 Task: Create an event for the design review.
Action: Mouse moved to (417, 327)
Screenshot: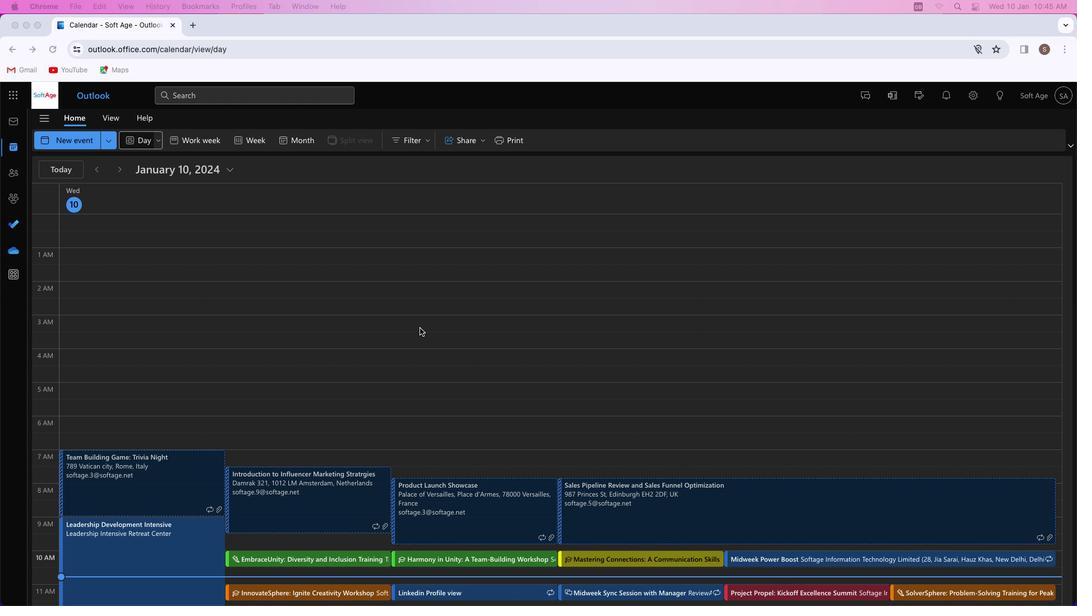 
Action: Mouse pressed left at (417, 327)
Screenshot: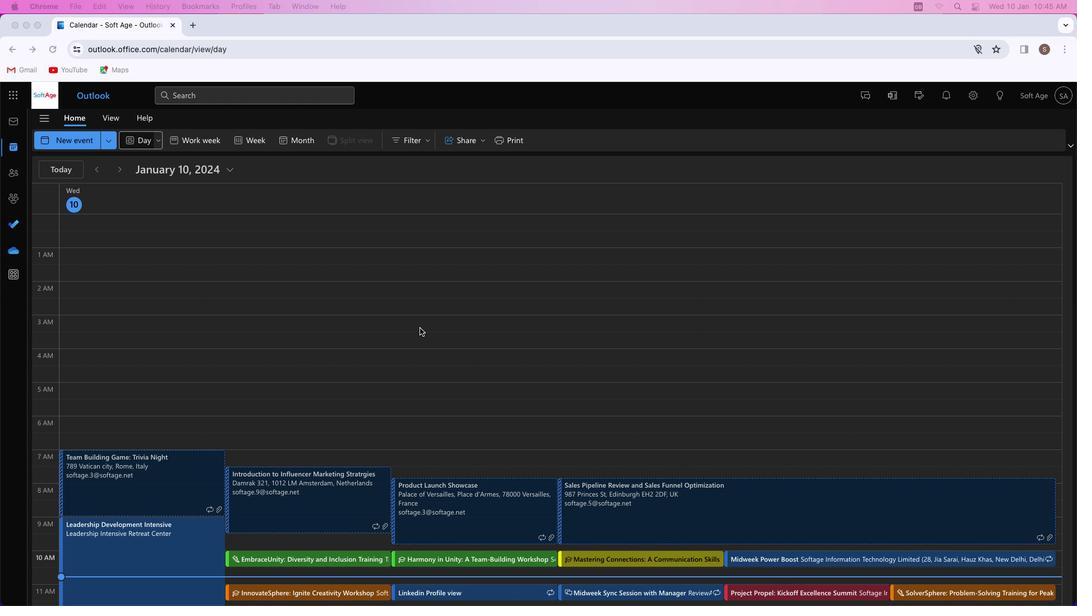 
Action: Mouse moved to (69, 139)
Screenshot: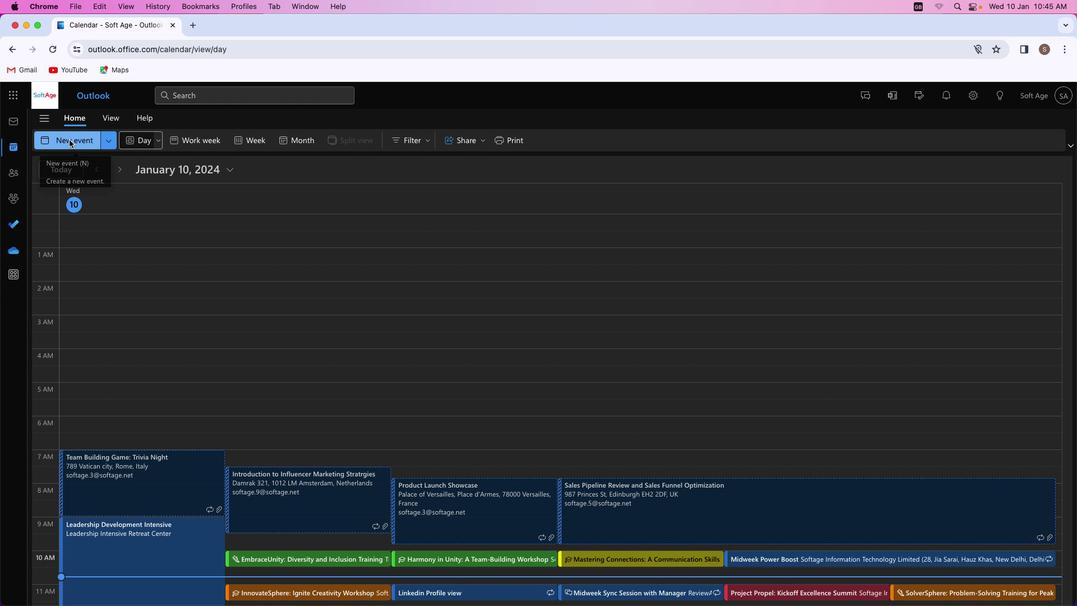 
Action: Mouse pressed left at (69, 139)
Screenshot: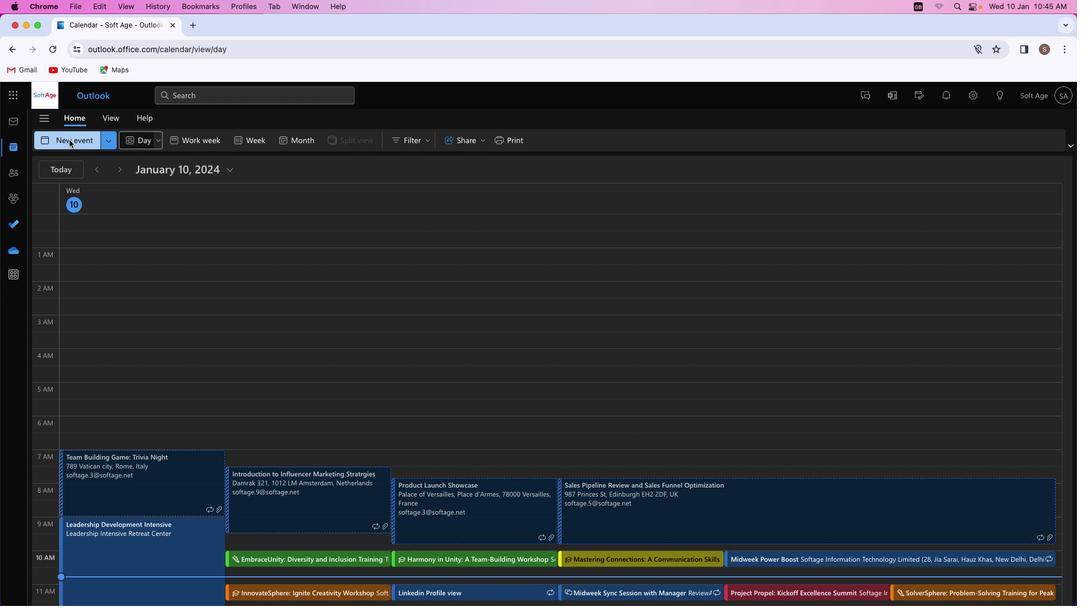 
Action: Mouse moved to (279, 211)
Screenshot: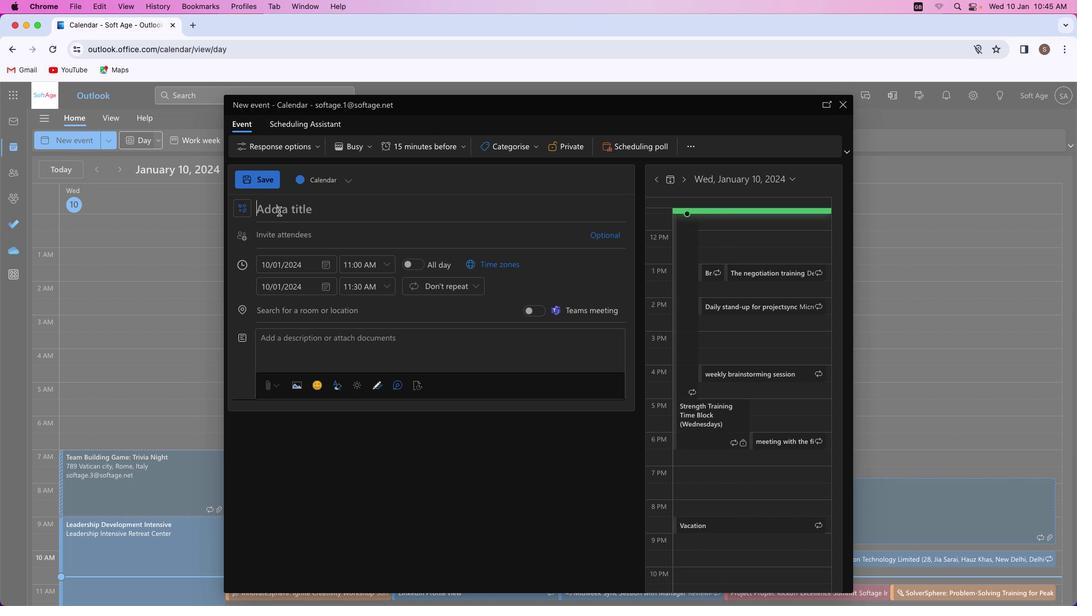 
Action: Mouse pressed left at (279, 211)
Screenshot: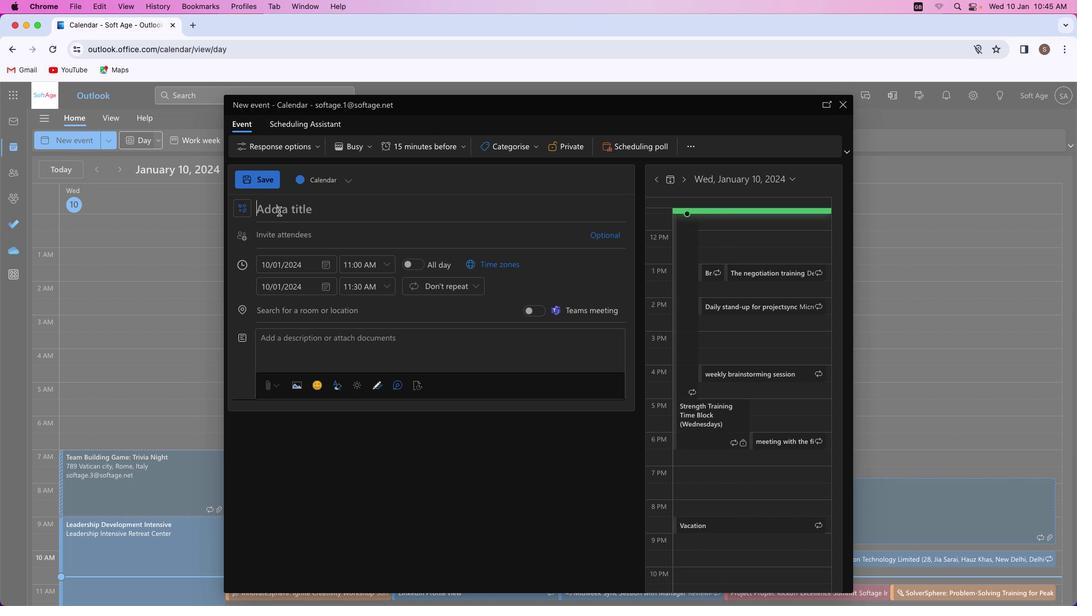 
Action: Key pressed Key.shift'A'Key.spaceKey.shift'C''o''m''p''r''e''h''e''n''s''i''v''e'Key.spaceKey.shift'D''e''s''i''g''n'Key.spaceKey.shift'R''e''v''i''e''w'
Screenshot: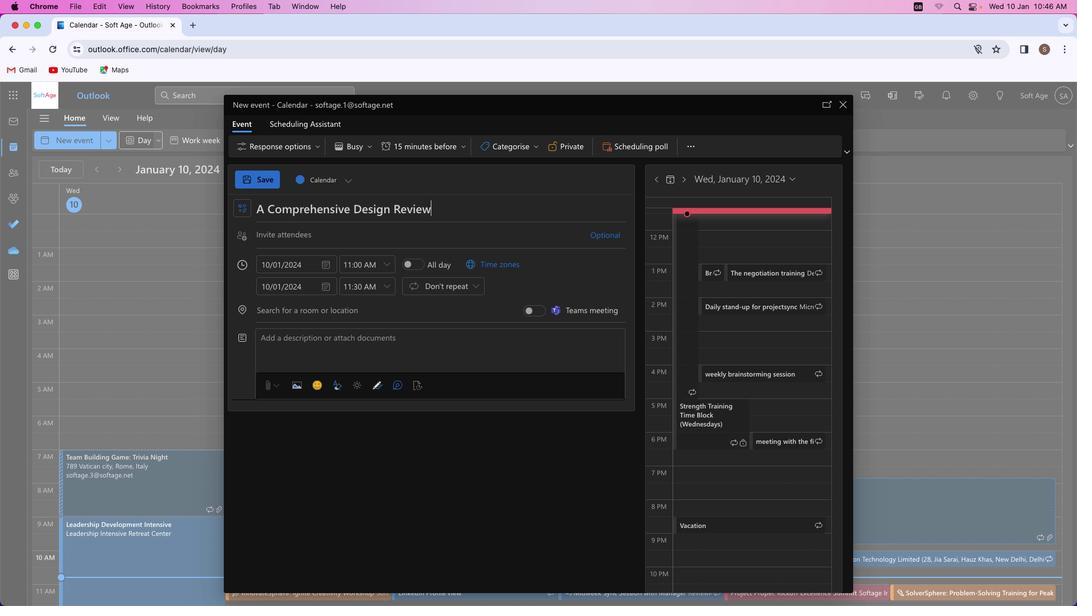 
Action: Mouse moved to (312, 311)
Screenshot: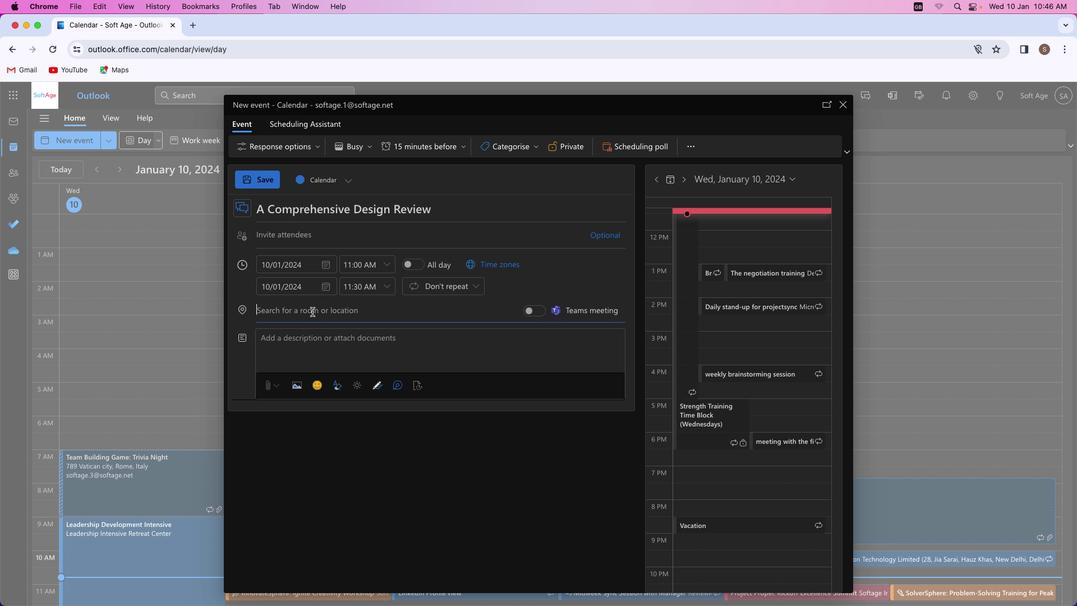 
Action: Mouse pressed left at (312, 311)
Screenshot: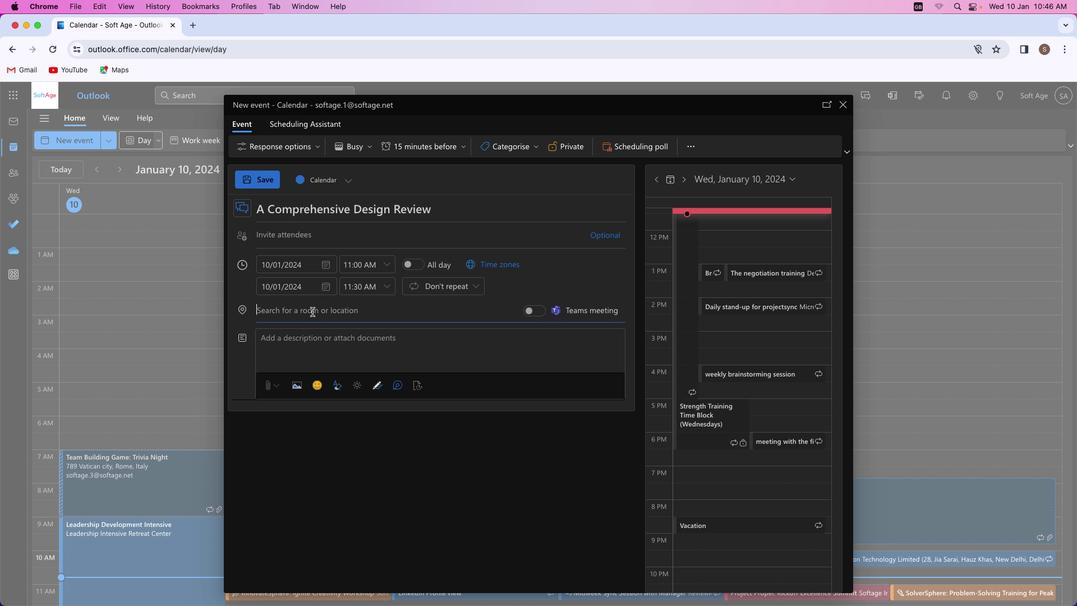 
Action: Key pressed Key.shift'R''e''v''i''e''w'
Screenshot: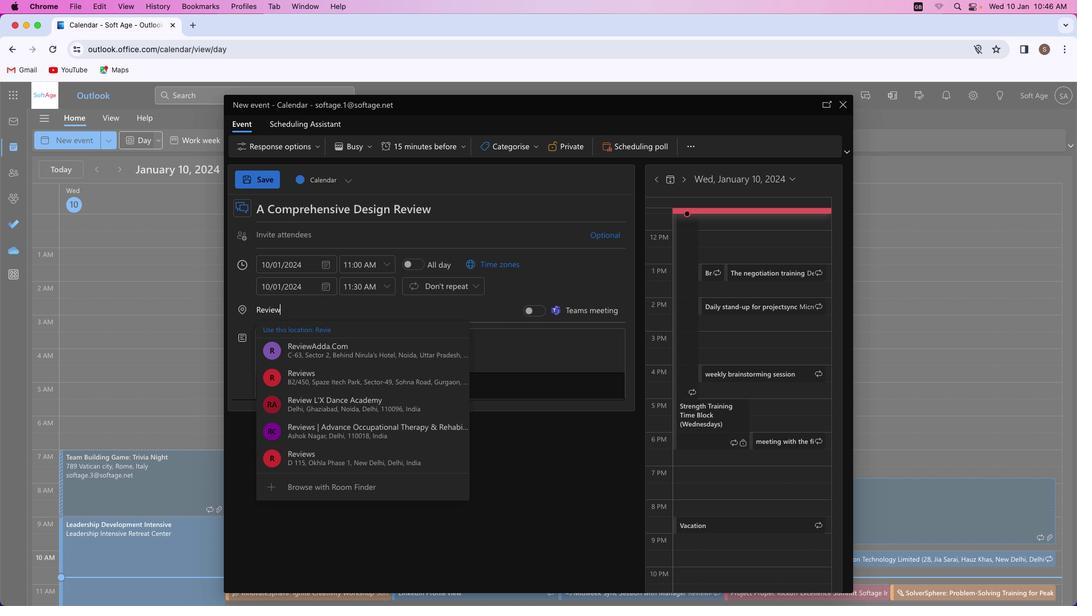
Action: Mouse moved to (327, 345)
Screenshot: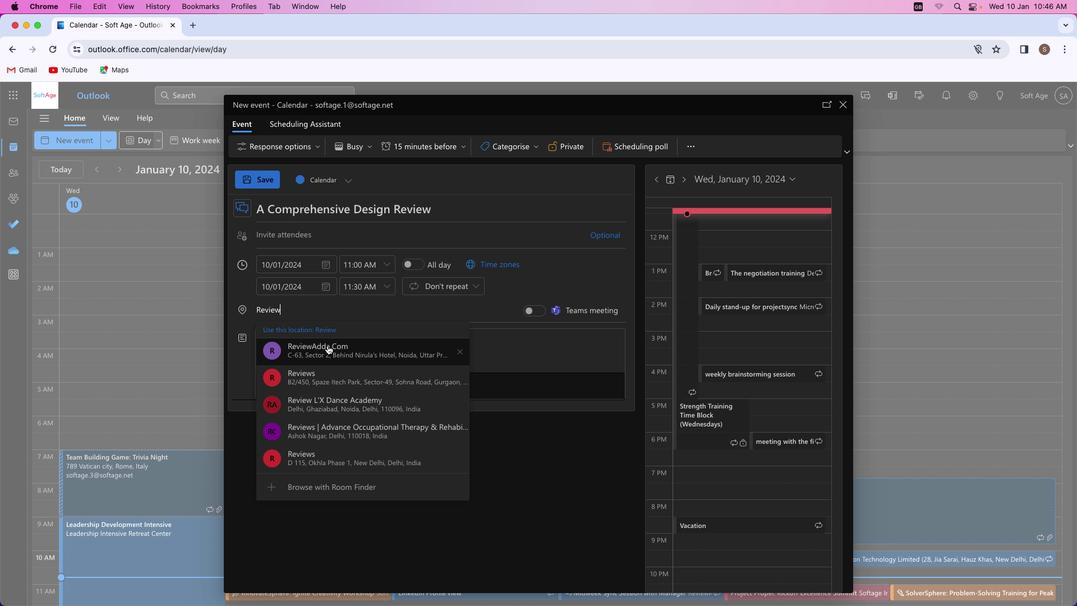 
Action: Mouse pressed left at (327, 345)
Screenshot: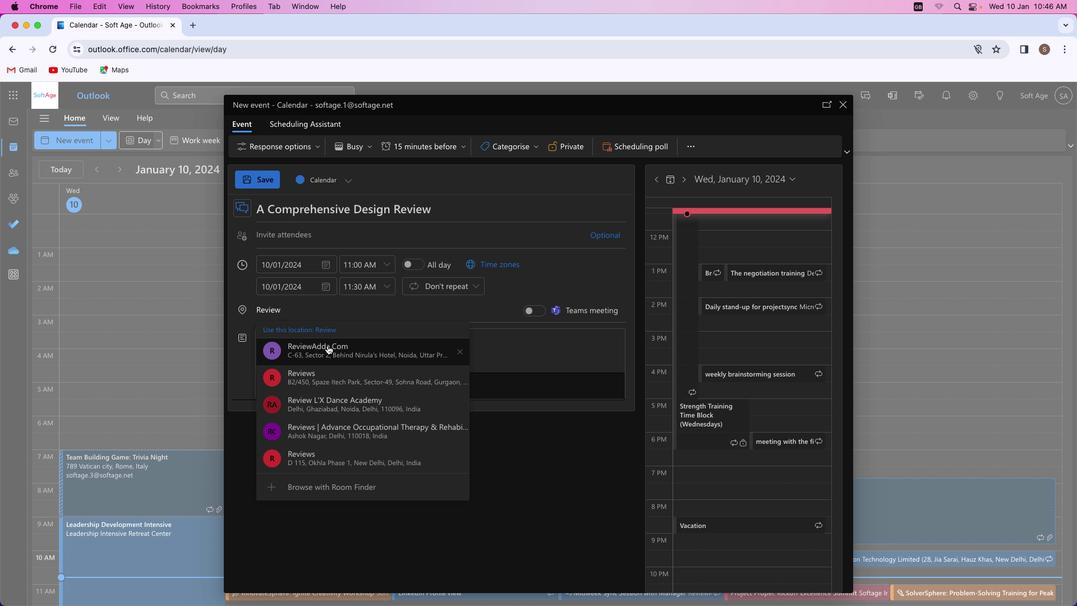
Action: Mouse moved to (318, 342)
Screenshot: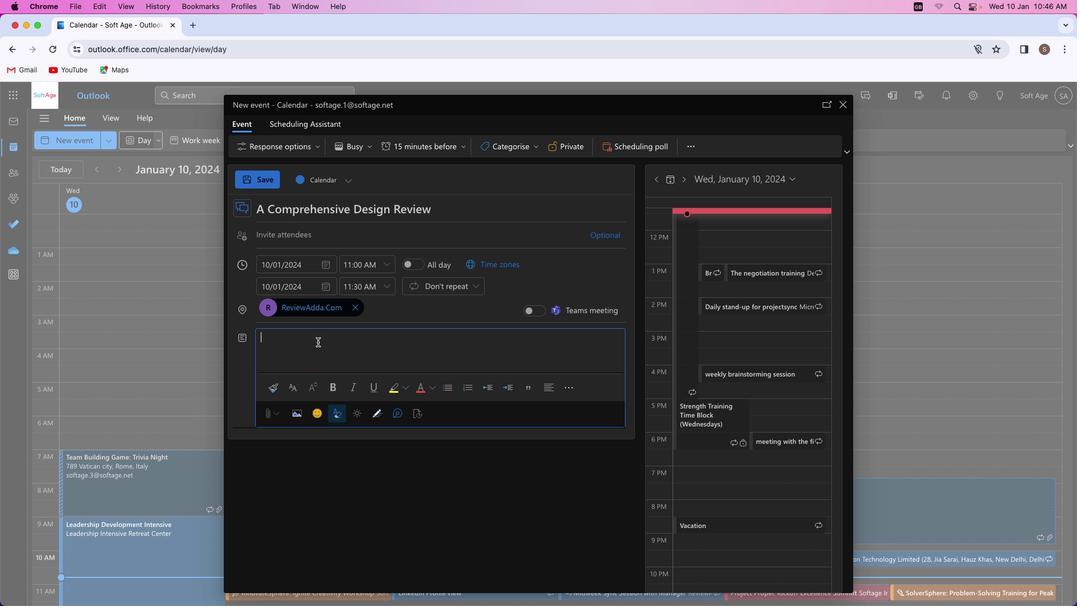 
Action: Mouse pressed left at (318, 342)
Screenshot: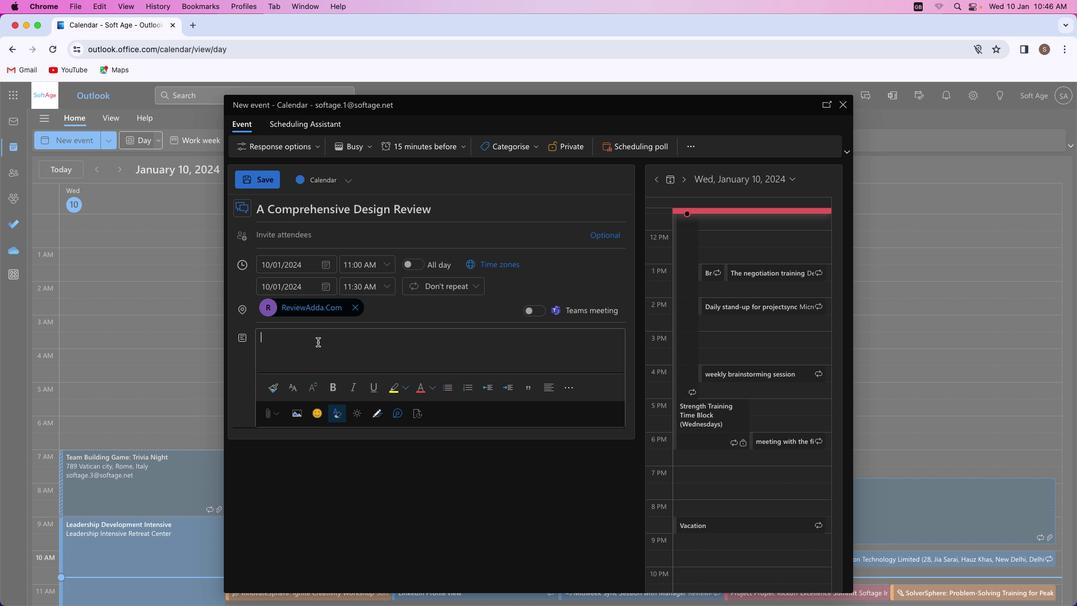 
Action: Mouse moved to (318, 342)
Screenshot: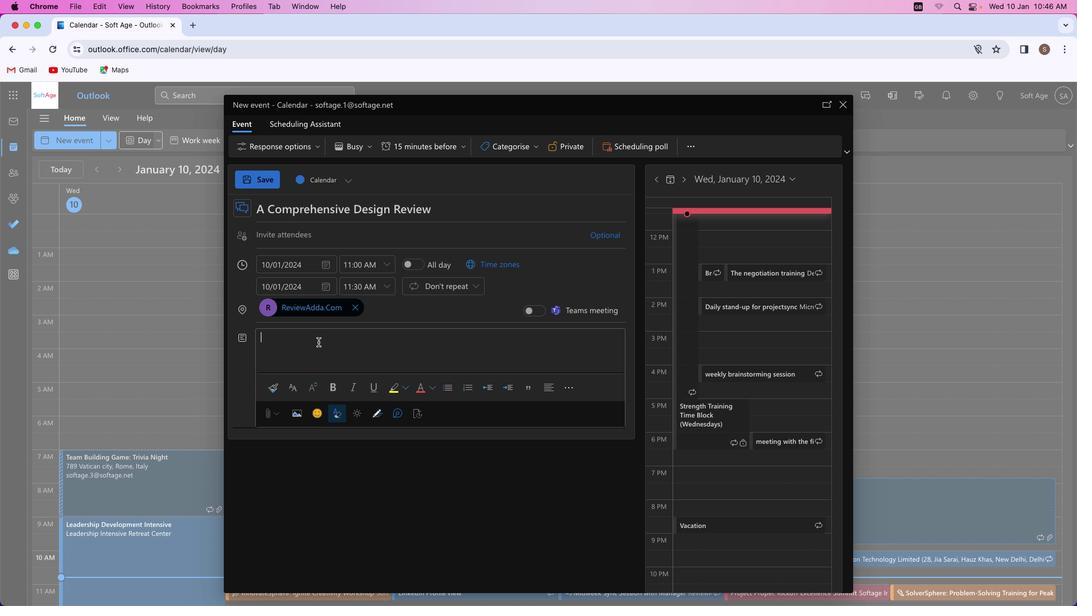 
Action: Key pressed Key.shift'D''i''v''e'Key.space'i''n''t''o'Key.space'o''u''r'Key.space'f''o''c''u''s''e''d'Key.space'd''e''s''i''g''n'Key.space'r''e''v''i''e''w'Key.space's''e''s''s''i''o''n'Key.spaceKey.backspace'.'Key.spaceKey.shift'A''l''l''o''c''a''t''e'Key.space'd''e''d''i''c''a''t''e''d'Key.space't''i''m''e'Key.space't''o'Key.space'a''s''s''e''s''s'','Key.space'r''e''f''i''n''e'','Key.space'a''n''d'Key.space'e''l''e''v''a''t''e'Key.space'y''o''u''r'Key.space'p''r''o''j''e''c''t''s'','Key.space'e''n''s''u''r''i''n''g'Key.space'p''r''e''c''i''s''i''o''n'Key.space'a''n''d'Key.space'c''r''e''a''t''i''v''i''t''y'Key.space'i''n'Key.space'e''v''e''r''y'Key.space'd''e''t''a''i''l''.'
Screenshot: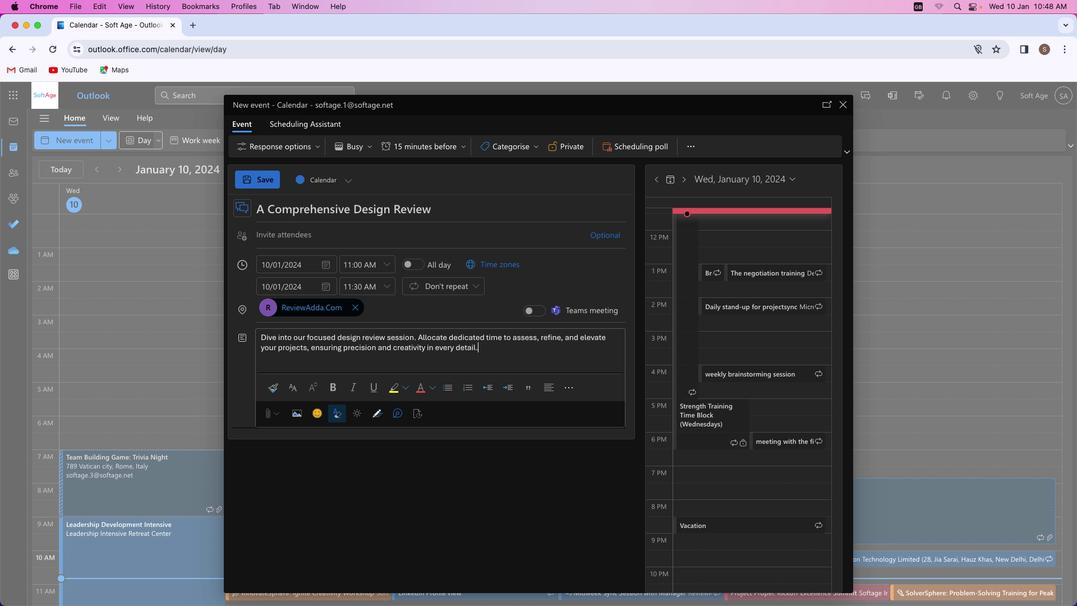 
Action: Mouse moved to (414, 336)
Screenshot: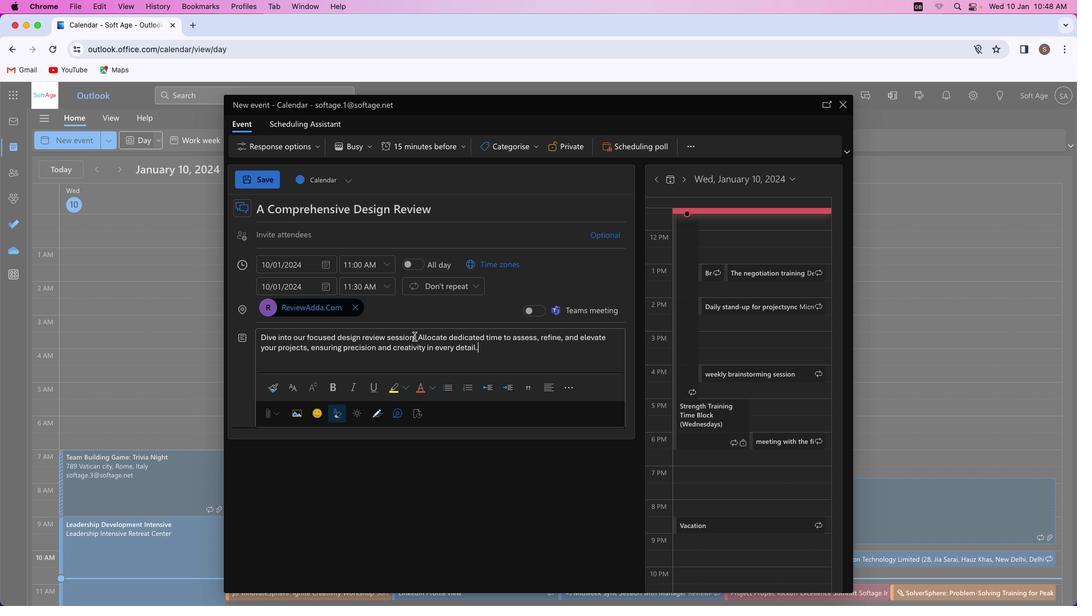 
Action: Mouse pressed left at (414, 336)
Screenshot: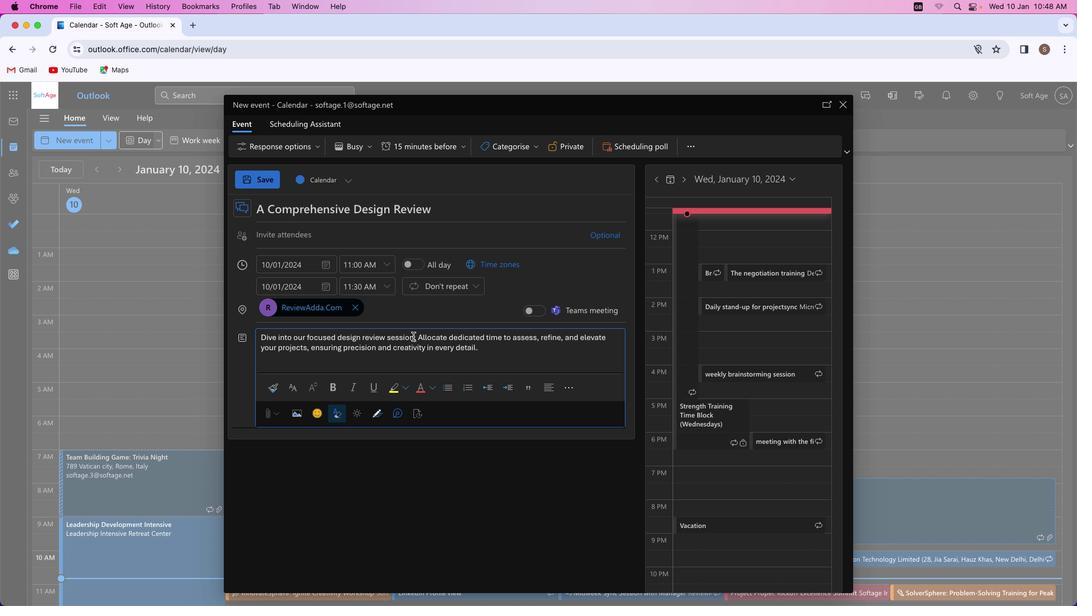 
Action: Mouse moved to (332, 389)
Screenshot: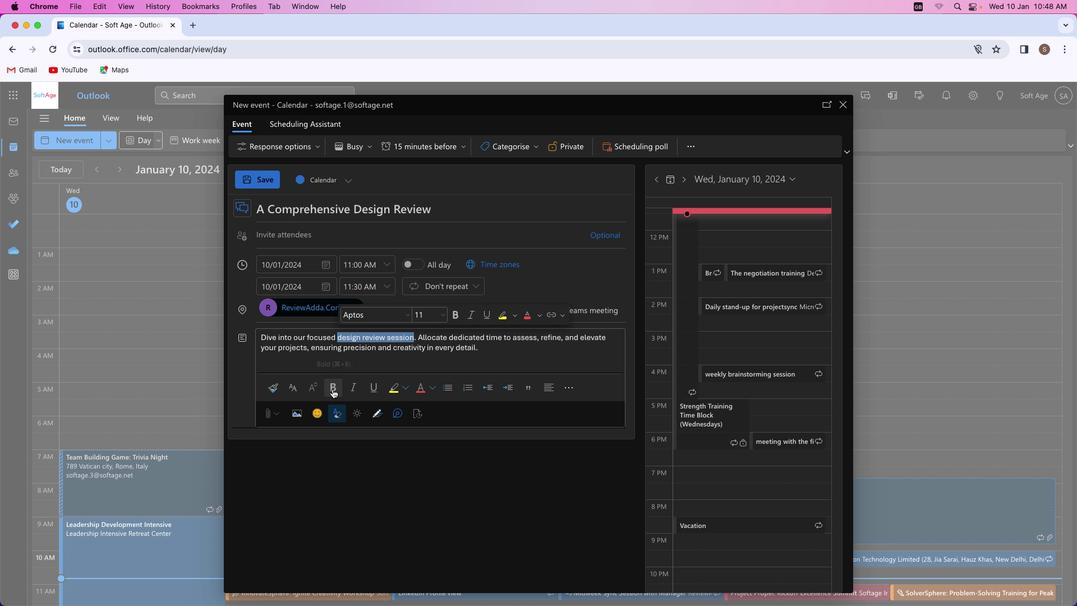 
Action: Mouse pressed left at (332, 389)
Screenshot: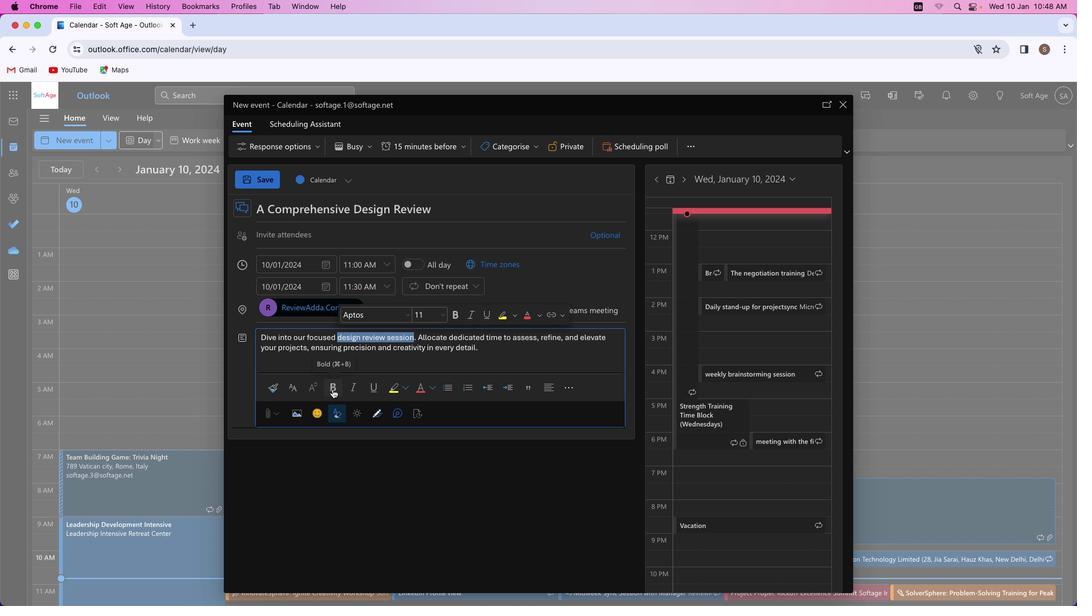 
Action: Mouse moved to (354, 387)
Screenshot: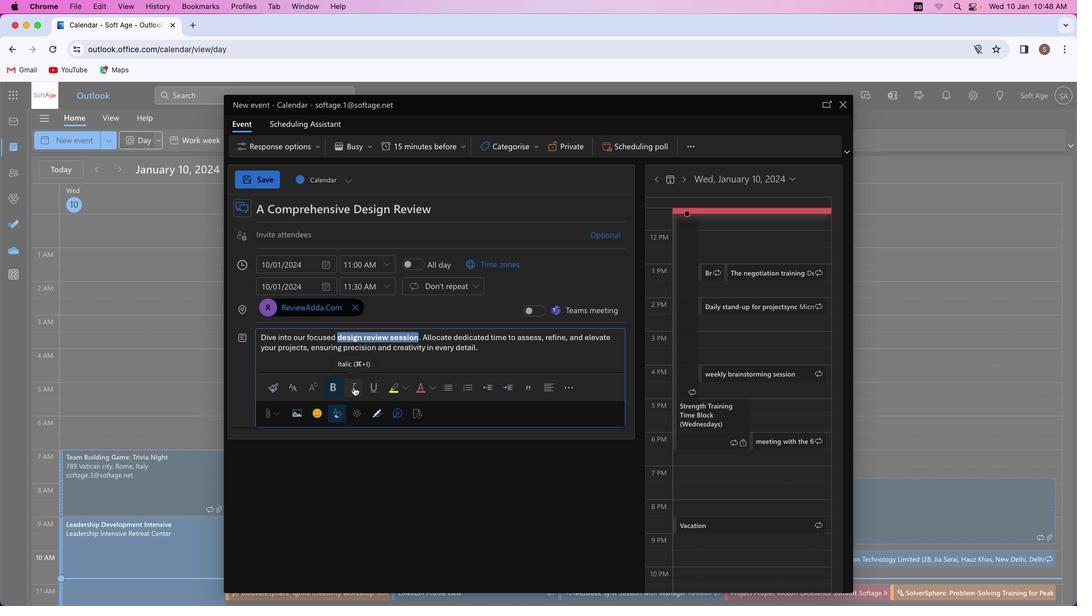 
Action: Mouse pressed left at (354, 387)
Screenshot: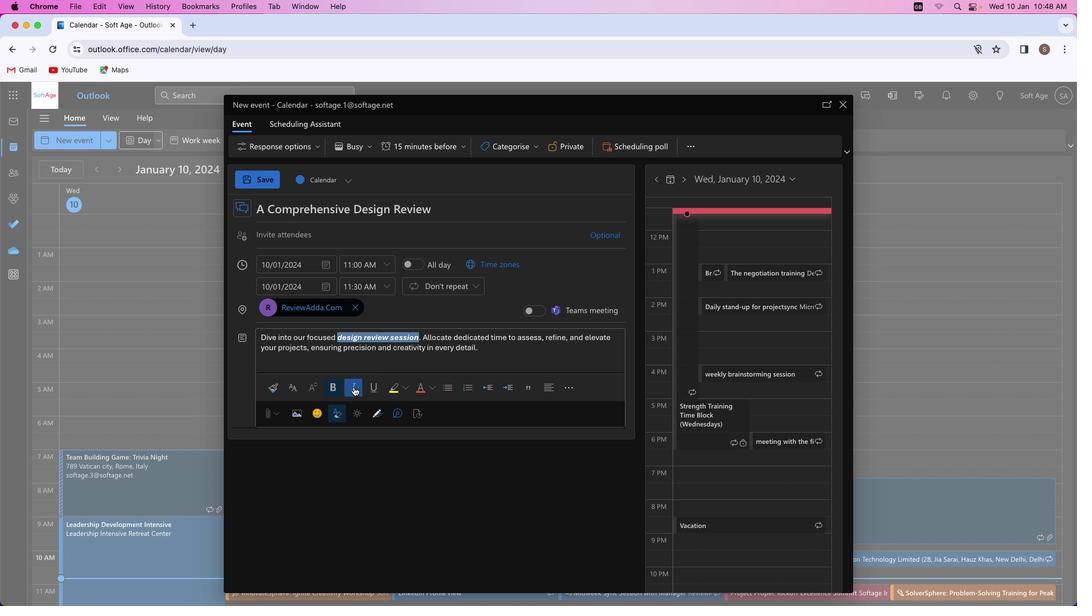 
Action: Mouse moved to (419, 389)
Screenshot: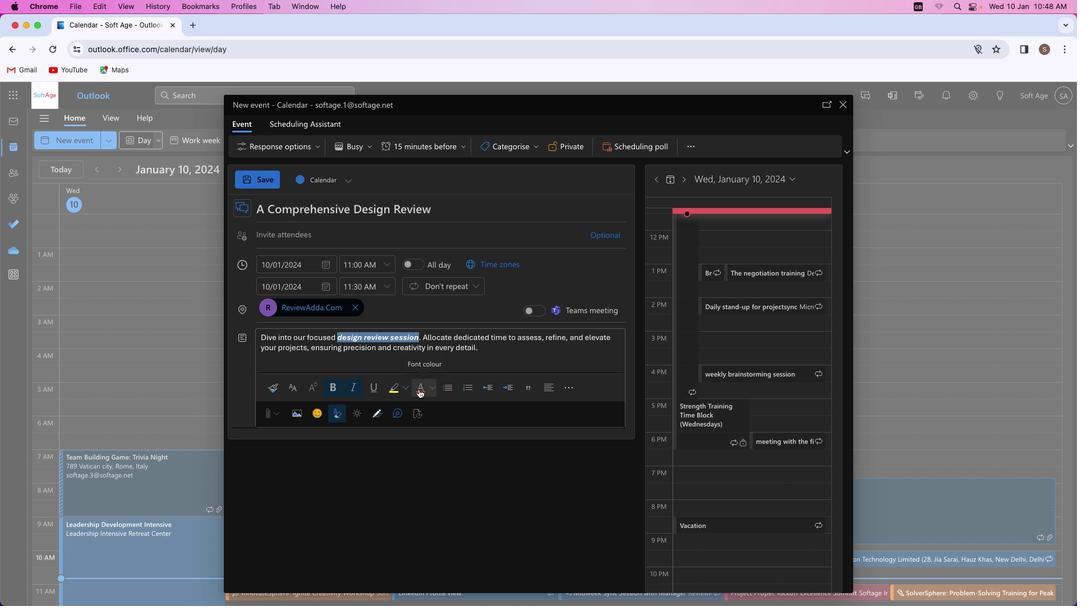 
Action: Mouse pressed left at (419, 389)
Screenshot: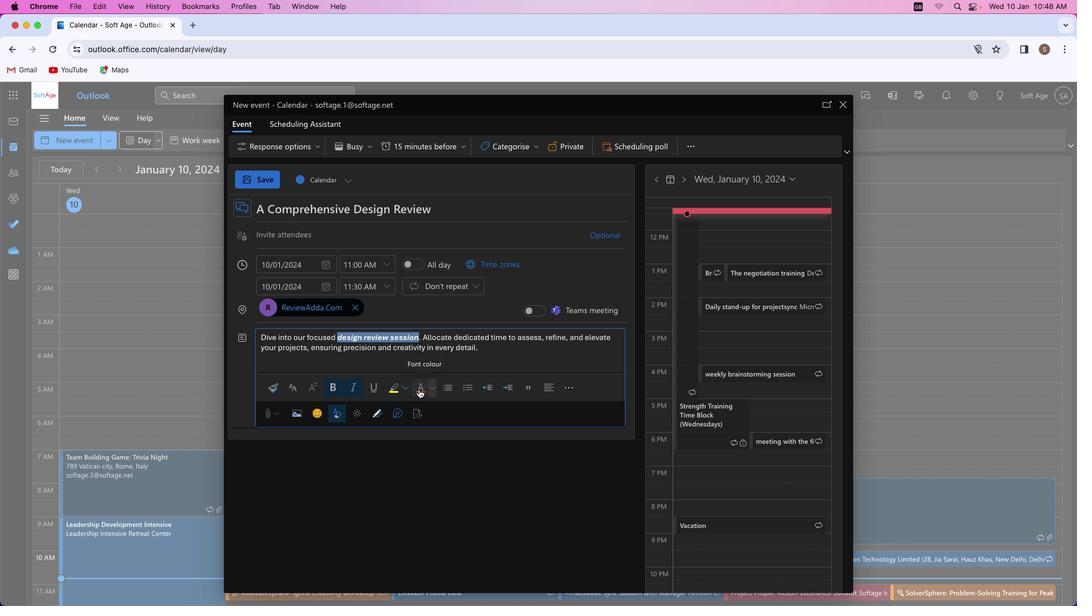 
Action: Mouse moved to (482, 352)
Screenshot: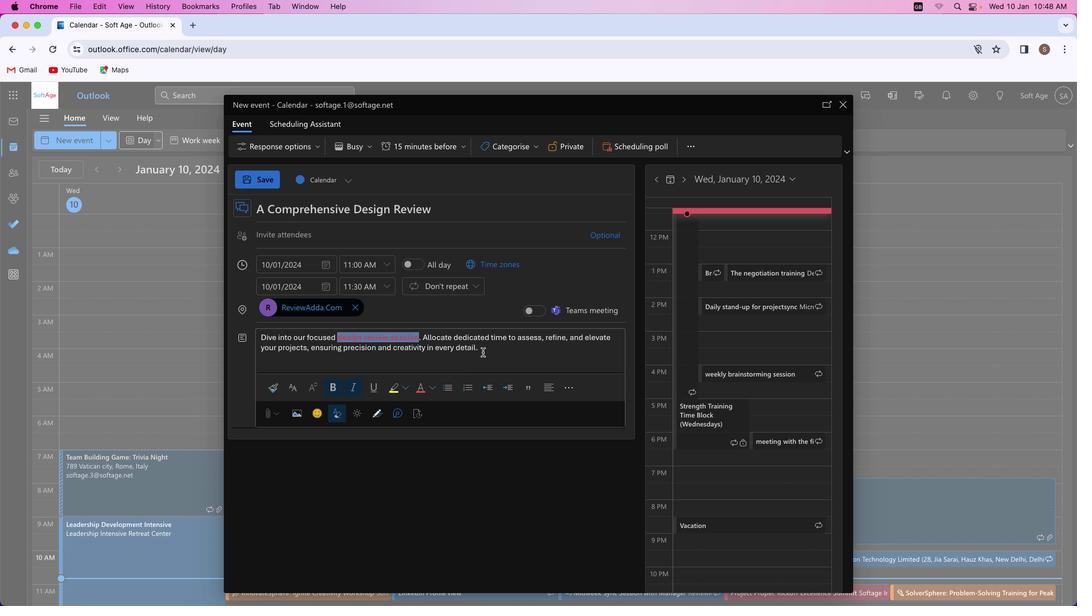 
Action: Mouse pressed left at (482, 352)
Screenshot: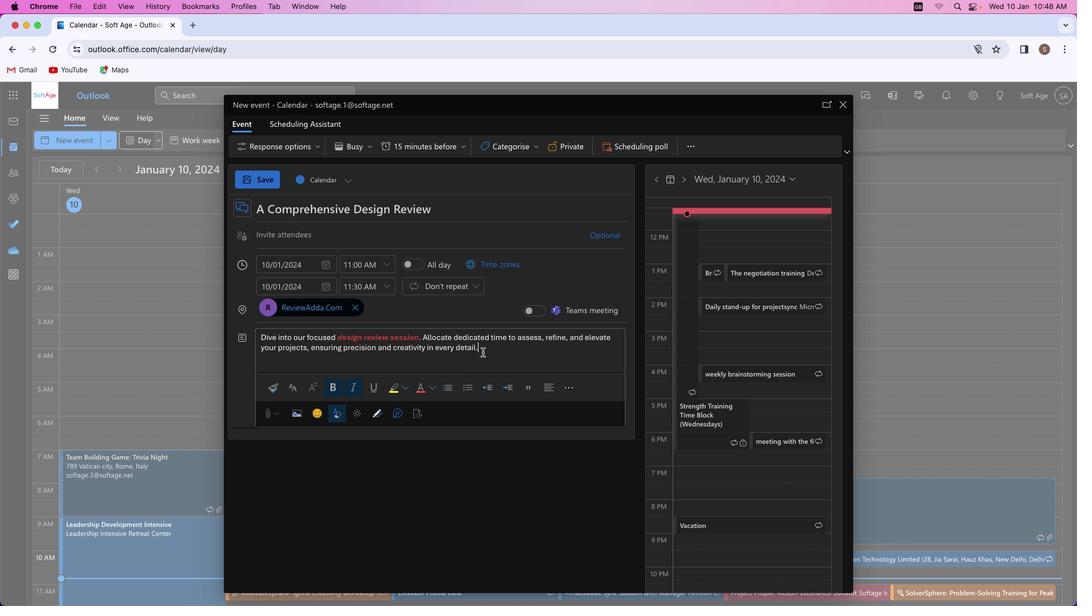 
Action: Mouse moved to (505, 346)
Screenshot: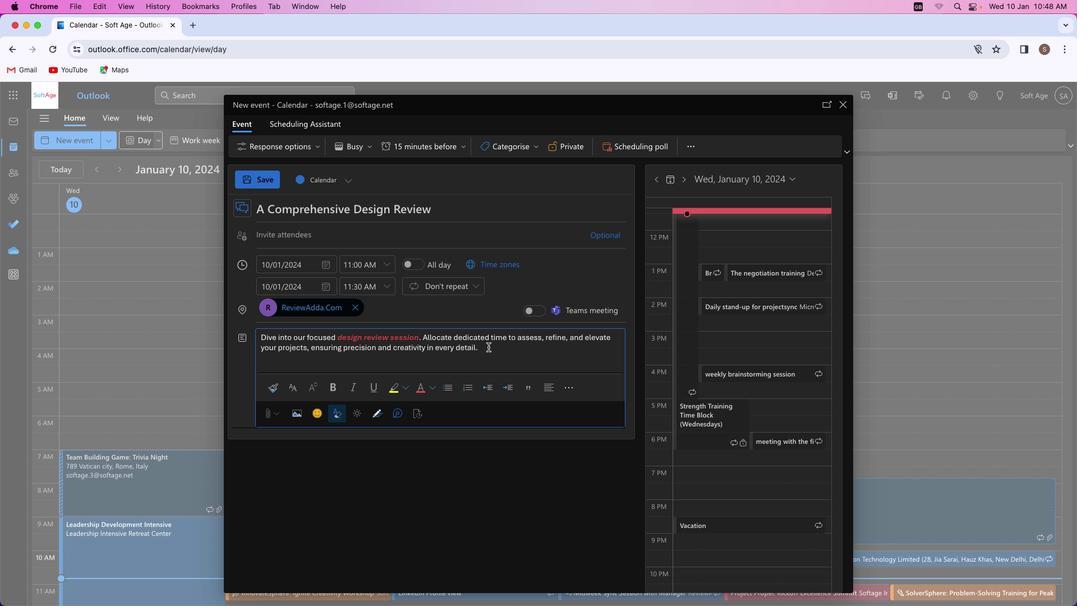 
Action: Mouse pressed left at (505, 346)
Screenshot: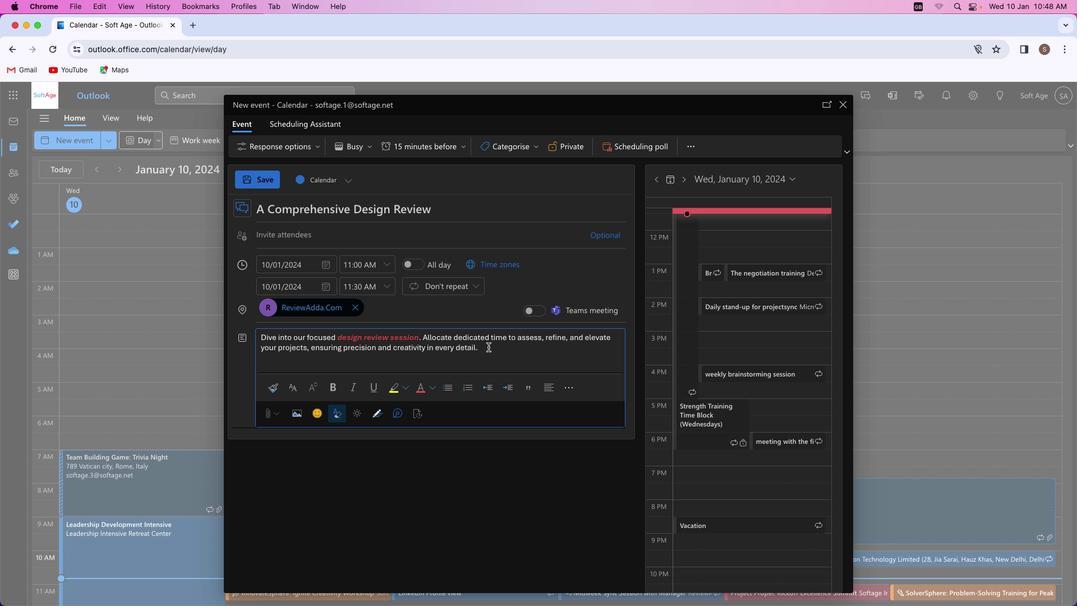 
Action: Mouse moved to (392, 386)
Screenshot: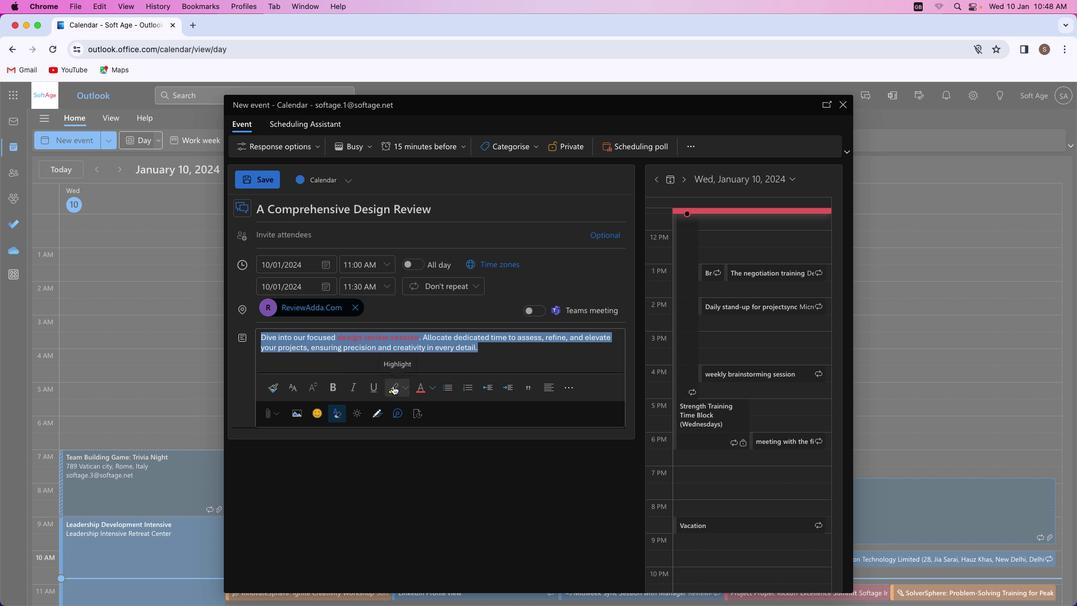 
Action: Mouse pressed left at (392, 386)
Screenshot: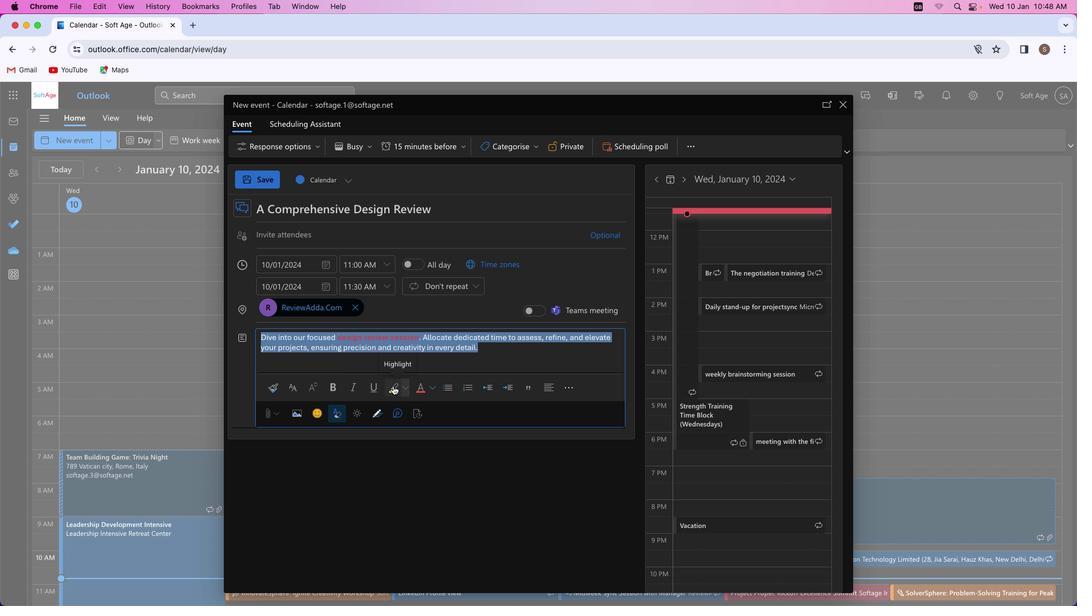 
Action: Mouse moved to (314, 384)
Screenshot: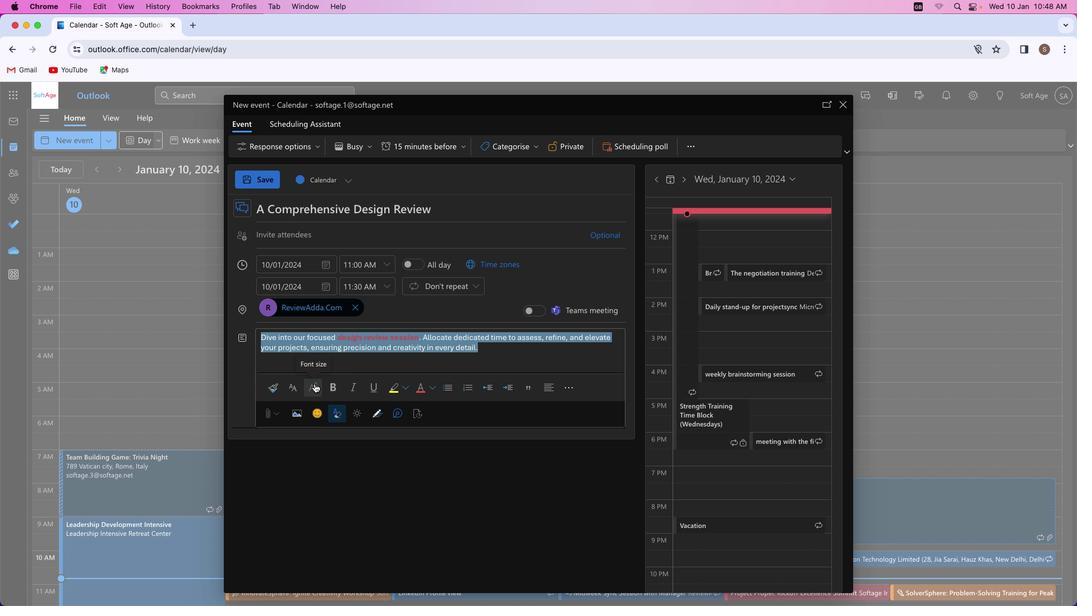 
Action: Mouse pressed left at (314, 384)
Screenshot: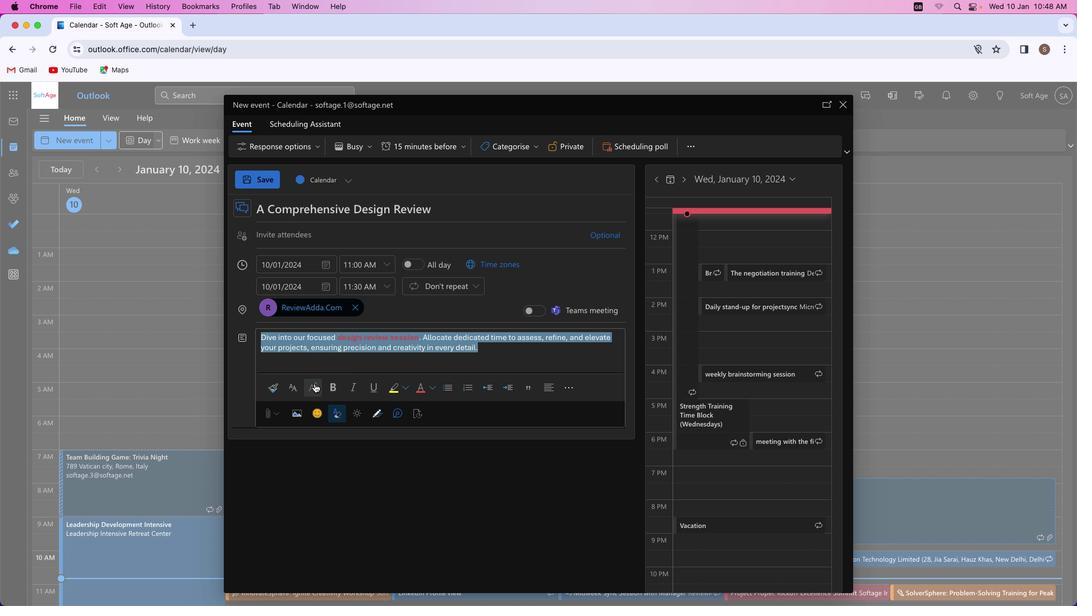 
Action: Mouse moved to (326, 490)
Screenshot: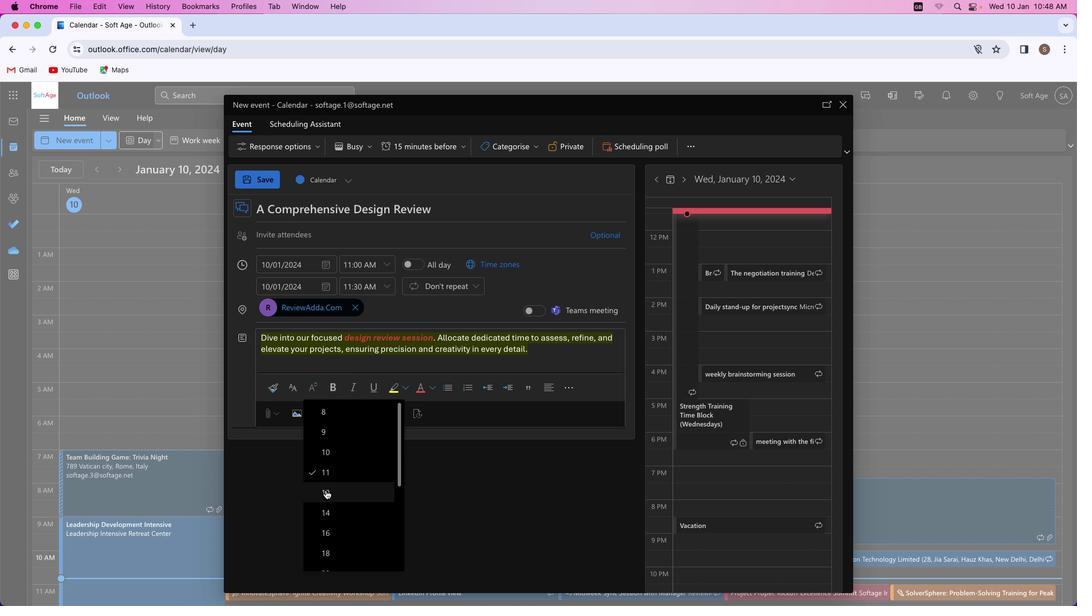 
Action: Mouse pressed left at (326, 490)
Screenshot: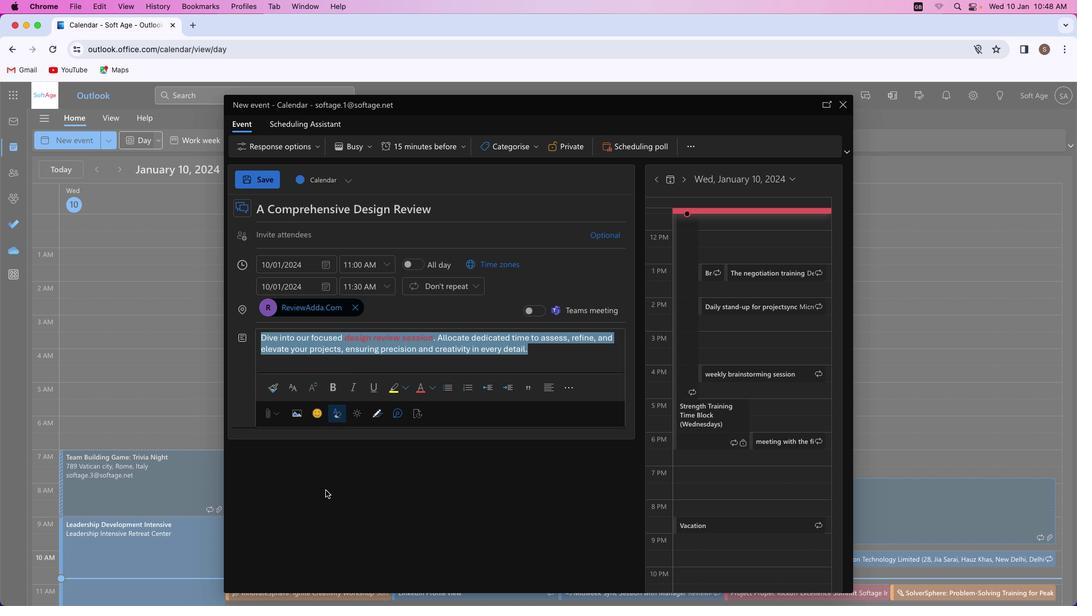 
Action: Mouse moved to (544, 359)
Screenshot: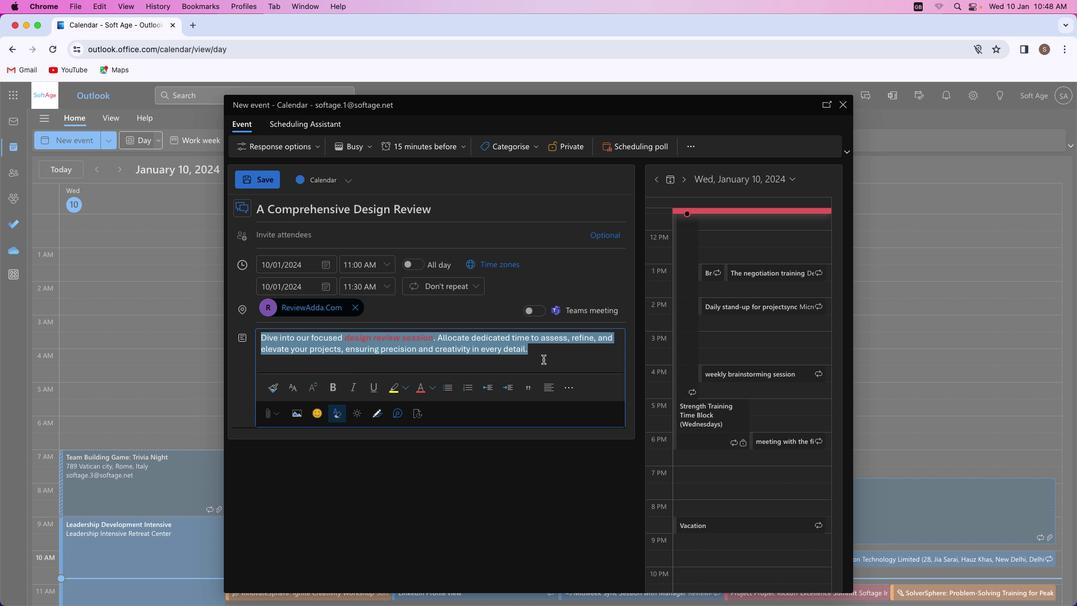 
Action: Mouse pressed left at (544, 359)
Screenshot: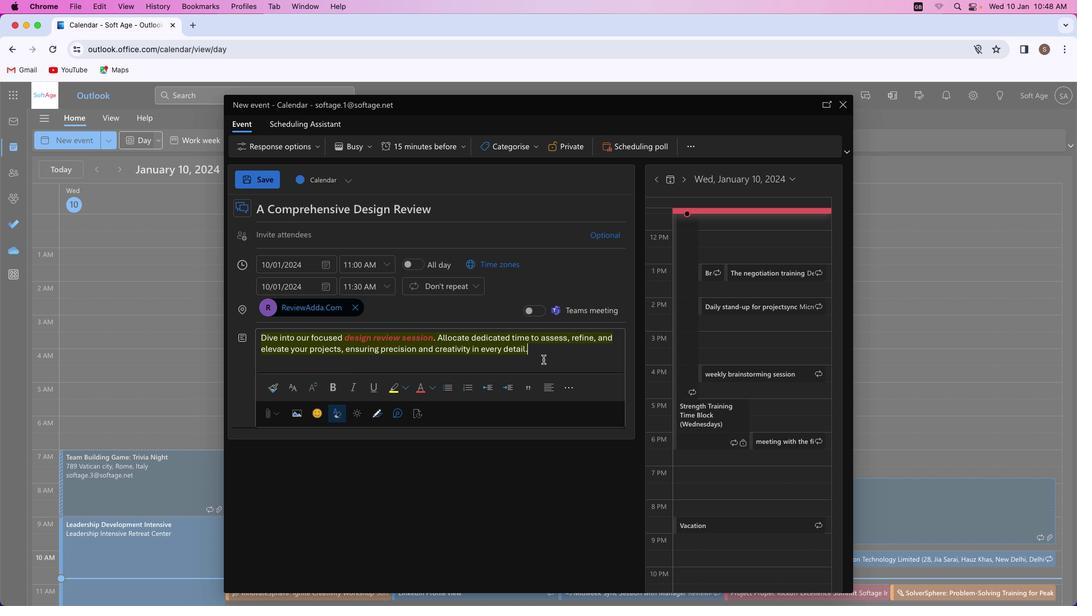
Action: Mouse moved to (532, 145)
Screenshot: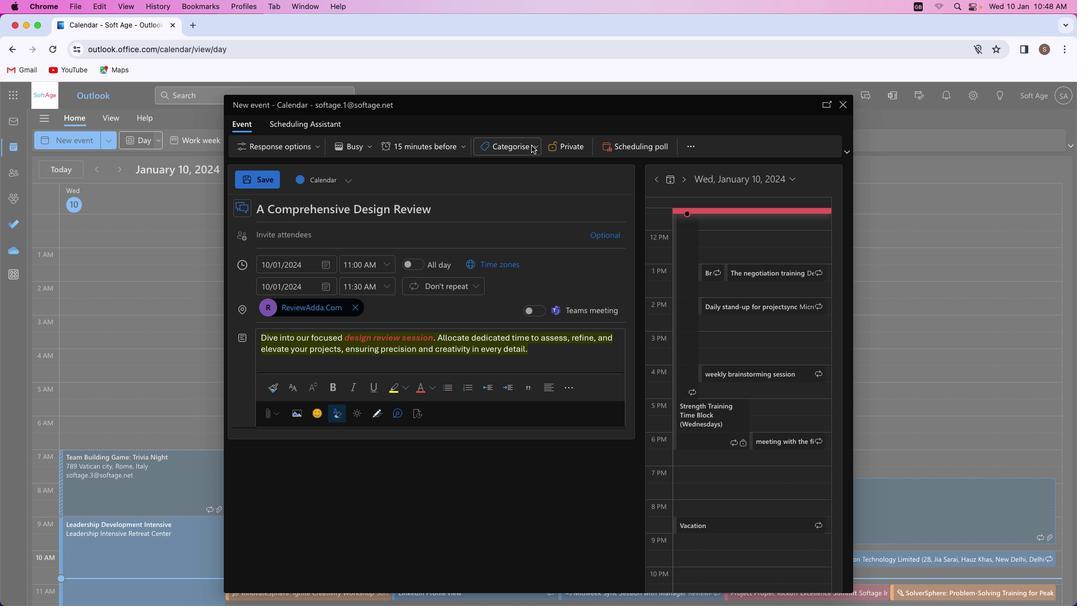 
Action: Mouse pressed left at (532, 145)
Screenshot: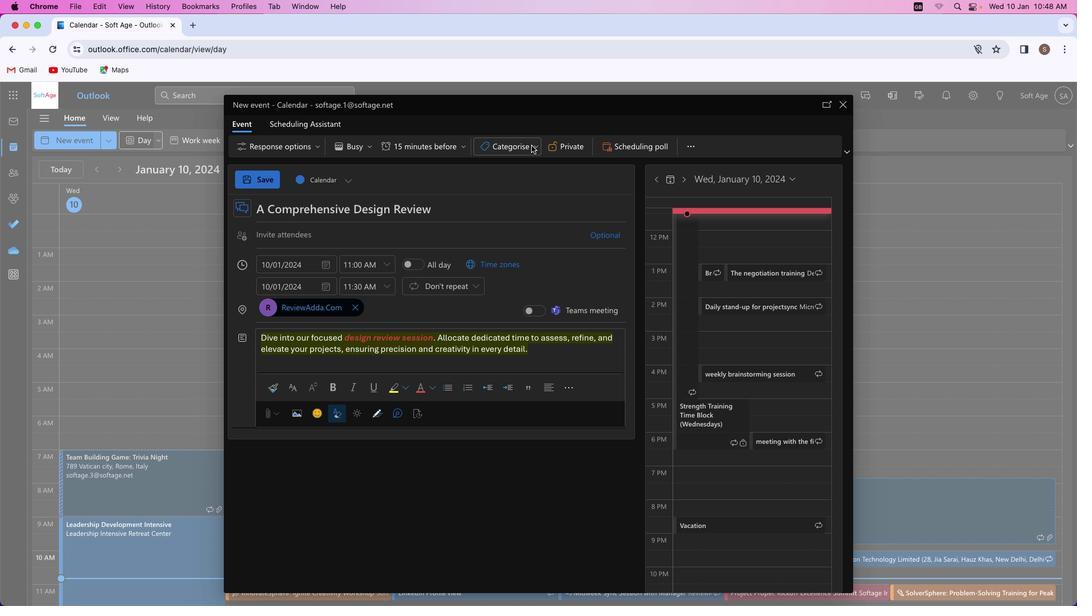 
Action: Mouse moved to (507, 242)
Screenshot: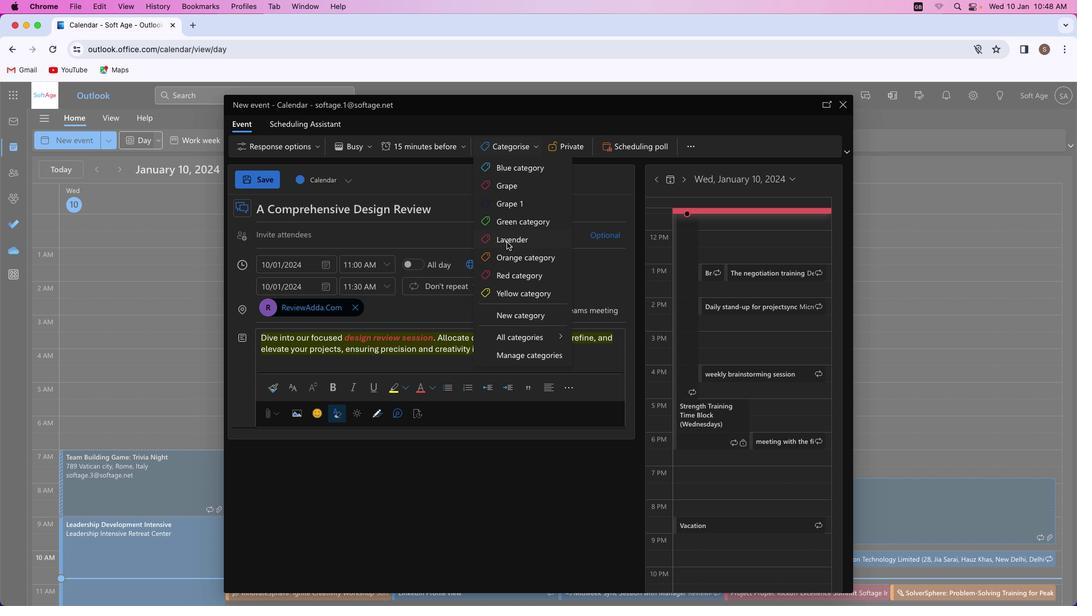 
Action: Mouse pressed left at (507, 242)
Screenshot: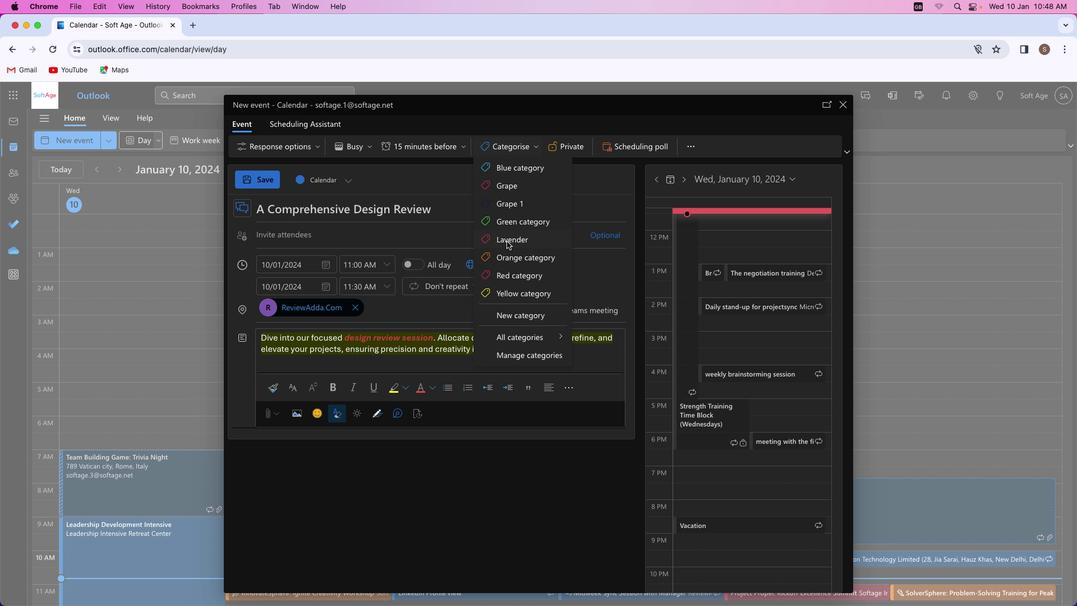 
Action: Mouse moved to (259, 178)
Screenshot: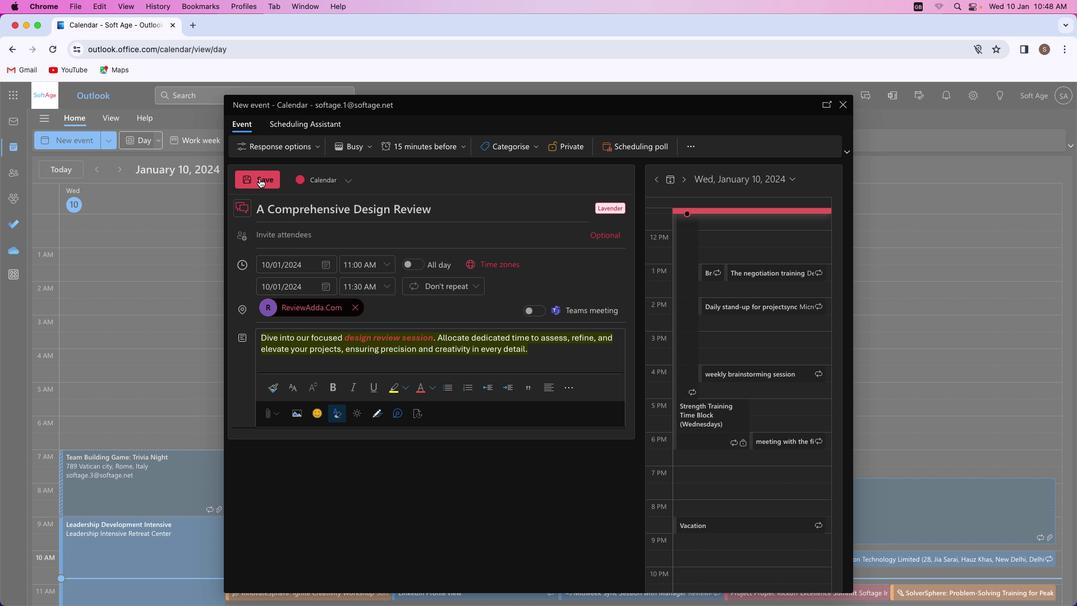 
Action: Mouse pressed left at (259, 178)
Screenshot: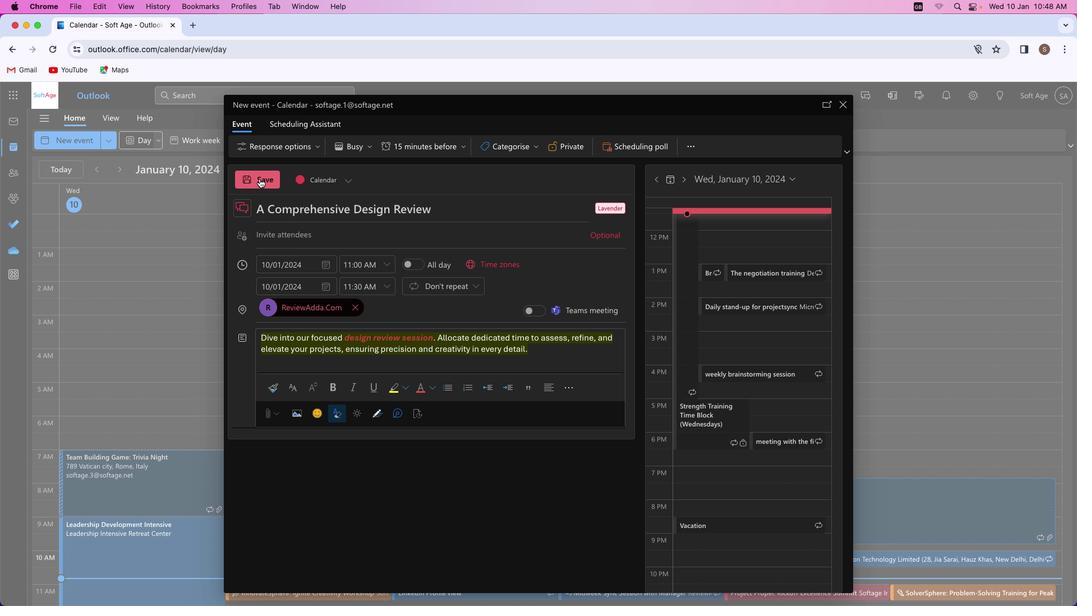 
Action: Mouse moved to (509, 398)
Screenshot: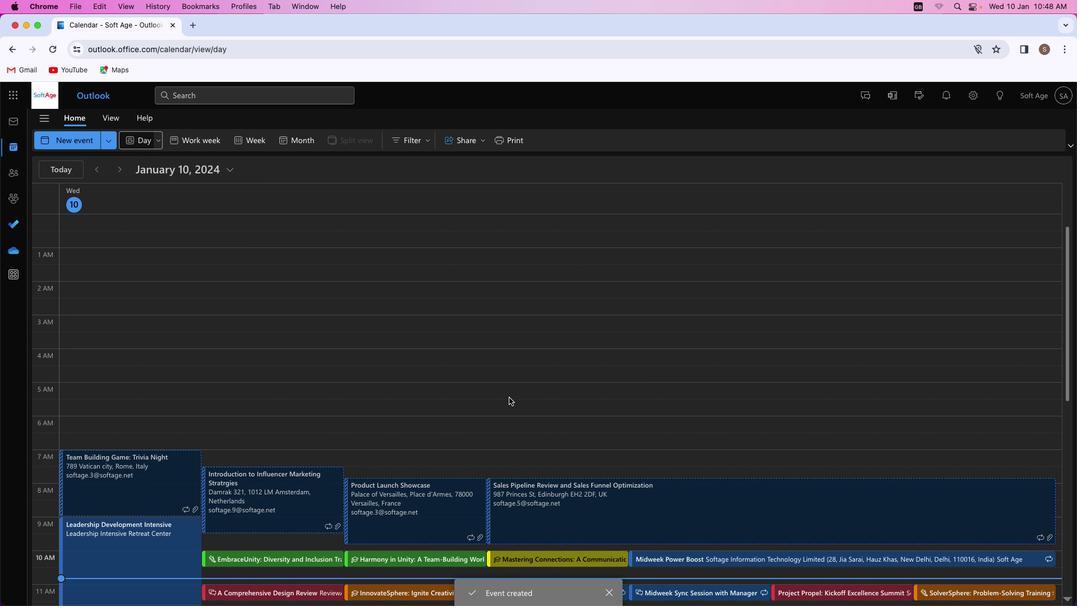 
